 Task: select a rule when a card is selectd in the board by me.
Action: Mouse moved to (977, 246)
Screenshot: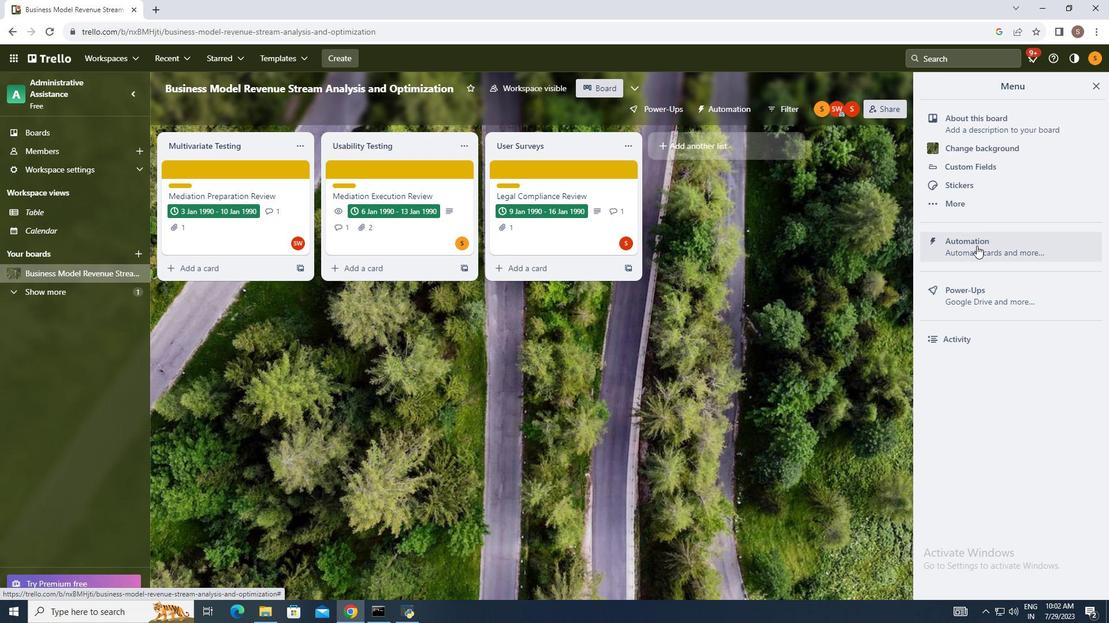 
Action: Mouse pressed left at (977, 246)
Screenshot: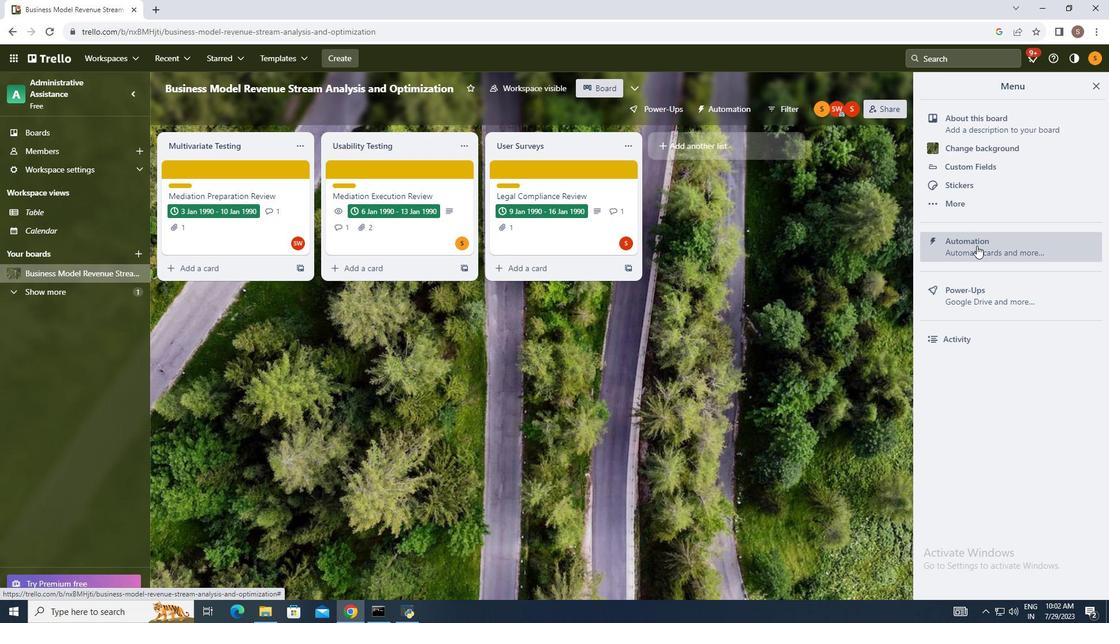 
Action: Mouse moved to (202, 212)
Screenshot: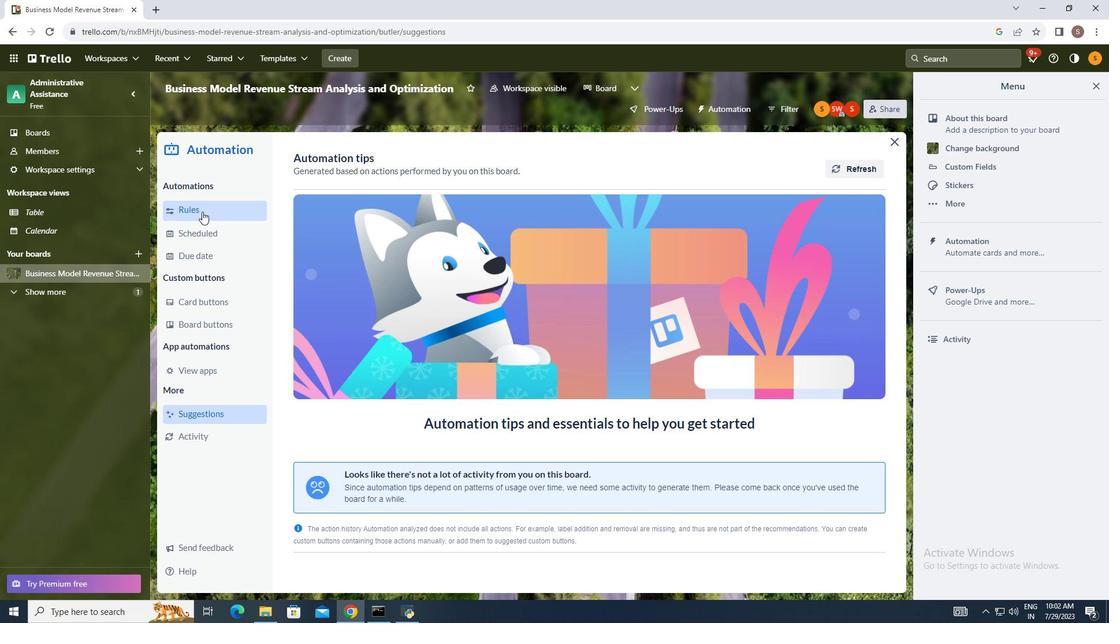 
Action: Mouse pressed left at (202, 212)
Screenshot: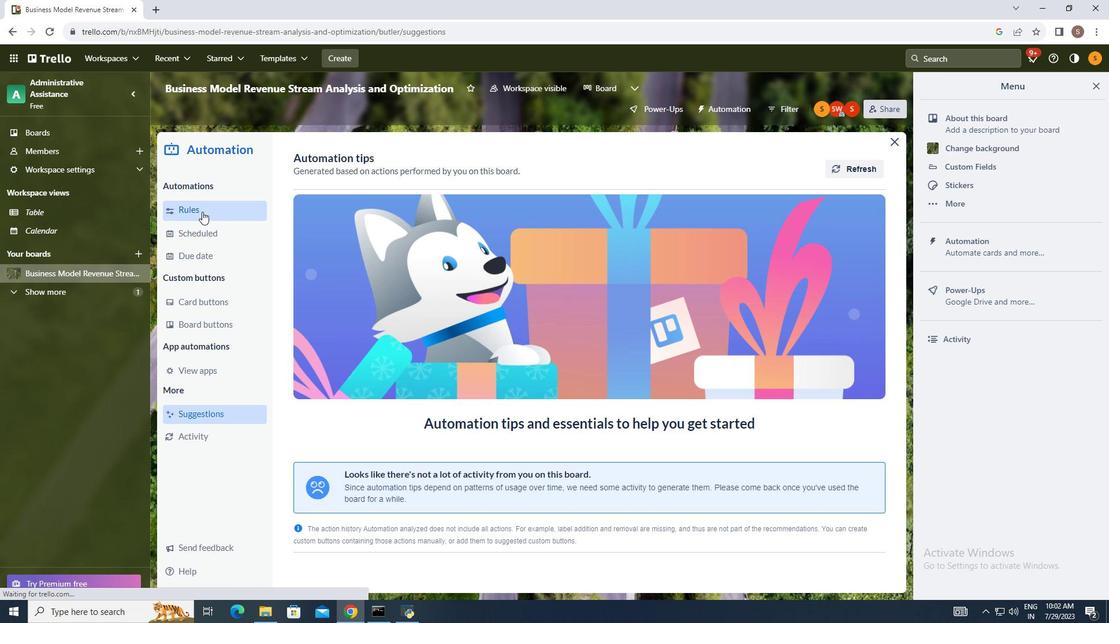 
Action: Mouse moved to (804, 156)
Screenshot: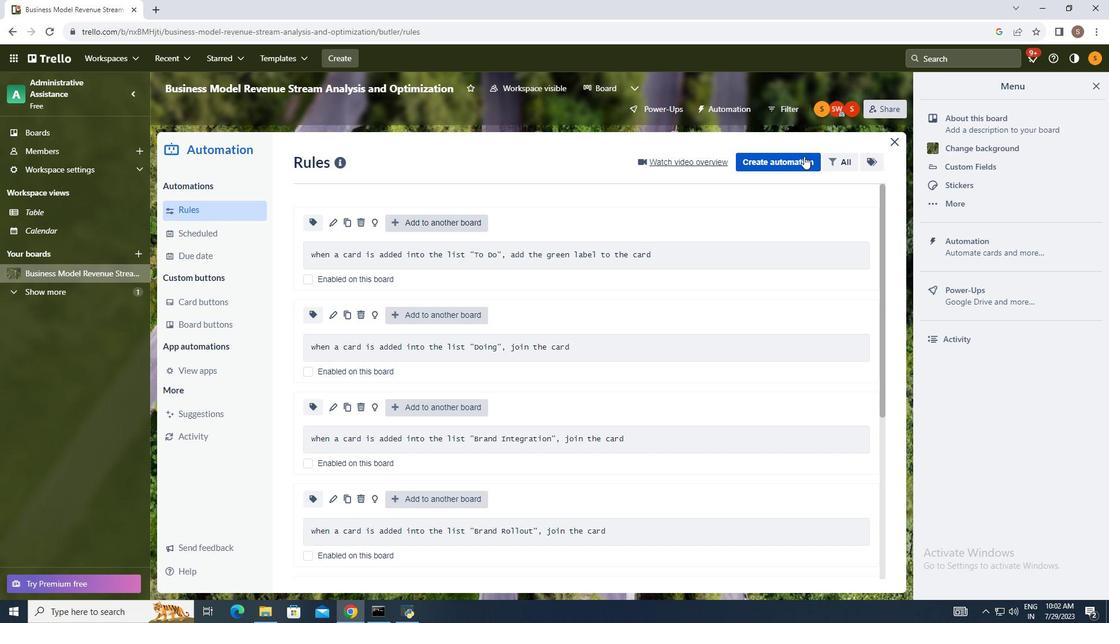 
Action: Mouse pressed left at (804, 156)
Screenshot: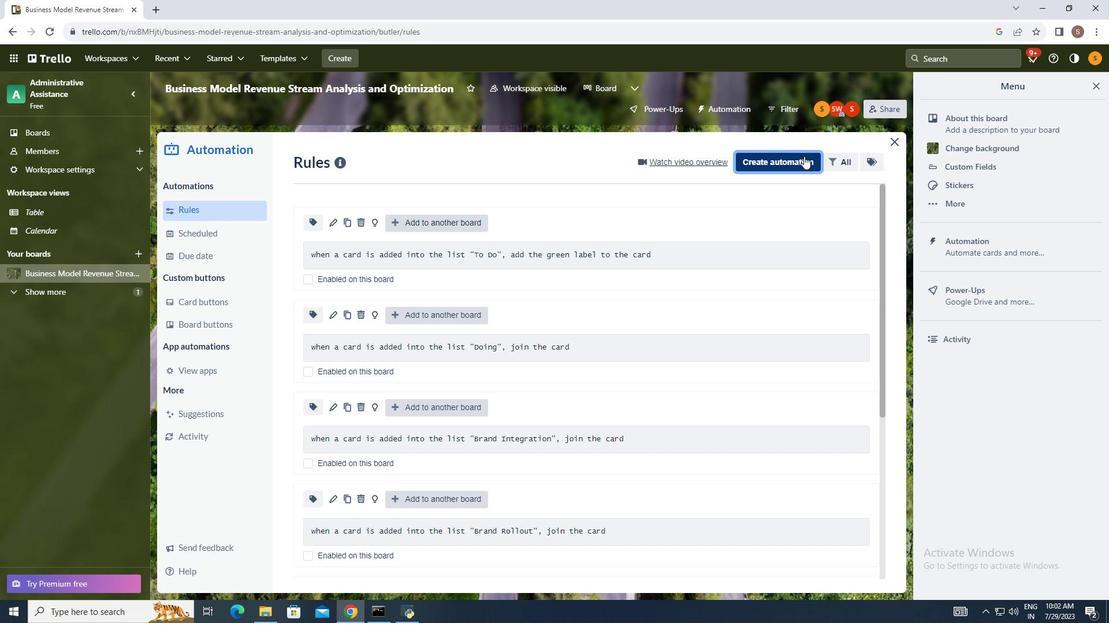 
Action: Mouse moved to (591, 272)
Screenshot: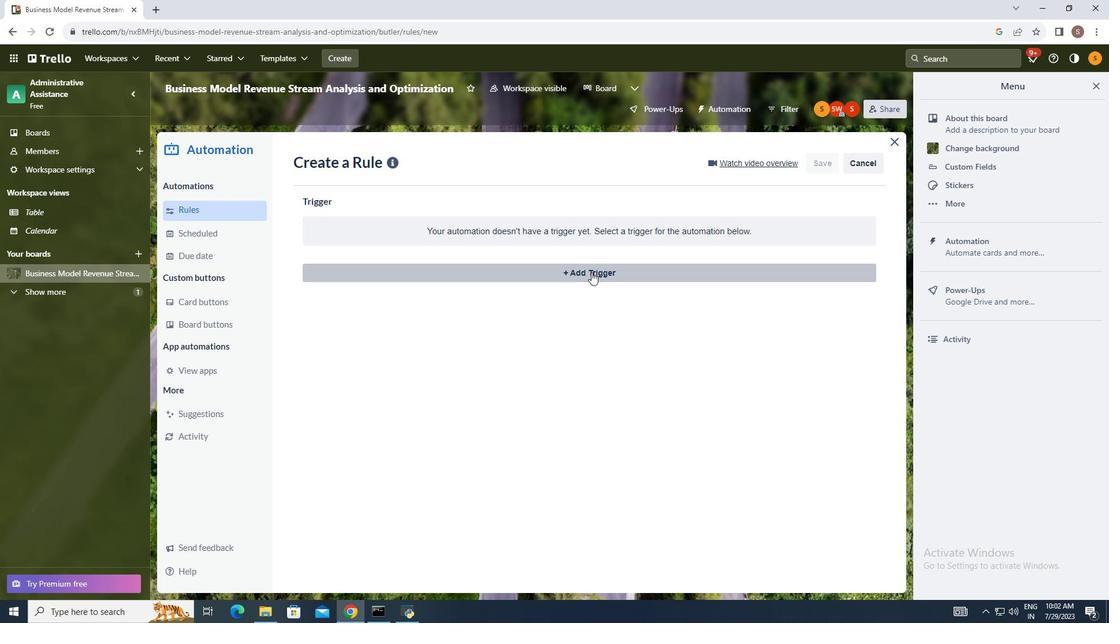 
Action: Mouse pressed left at (591, 272)
Screenshot: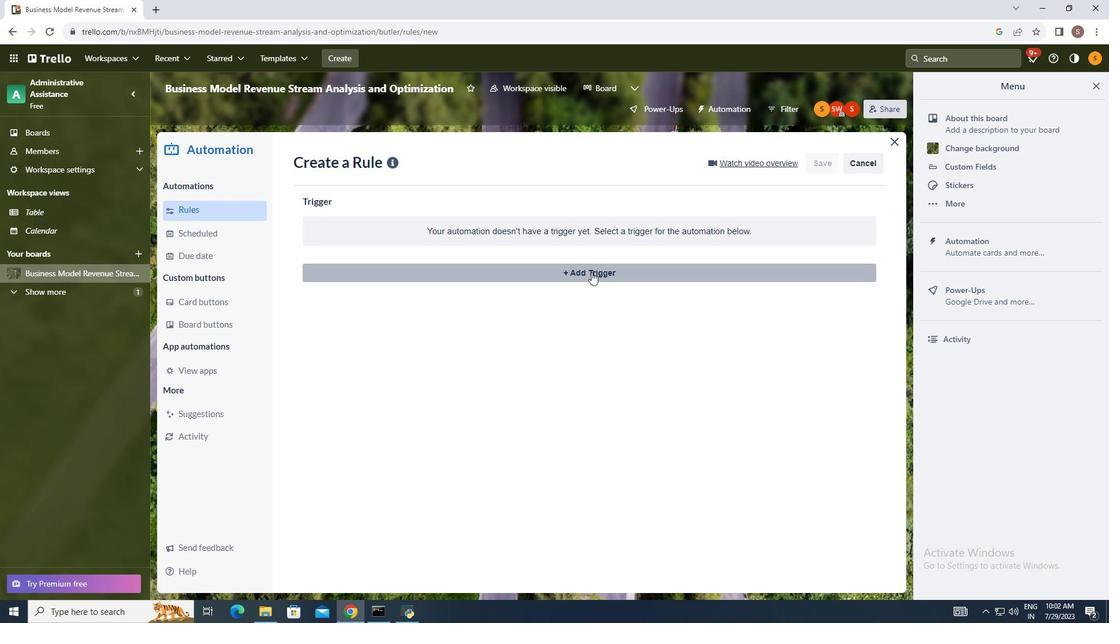 
Action: Mouse moved to (379, 358)
Screenshot: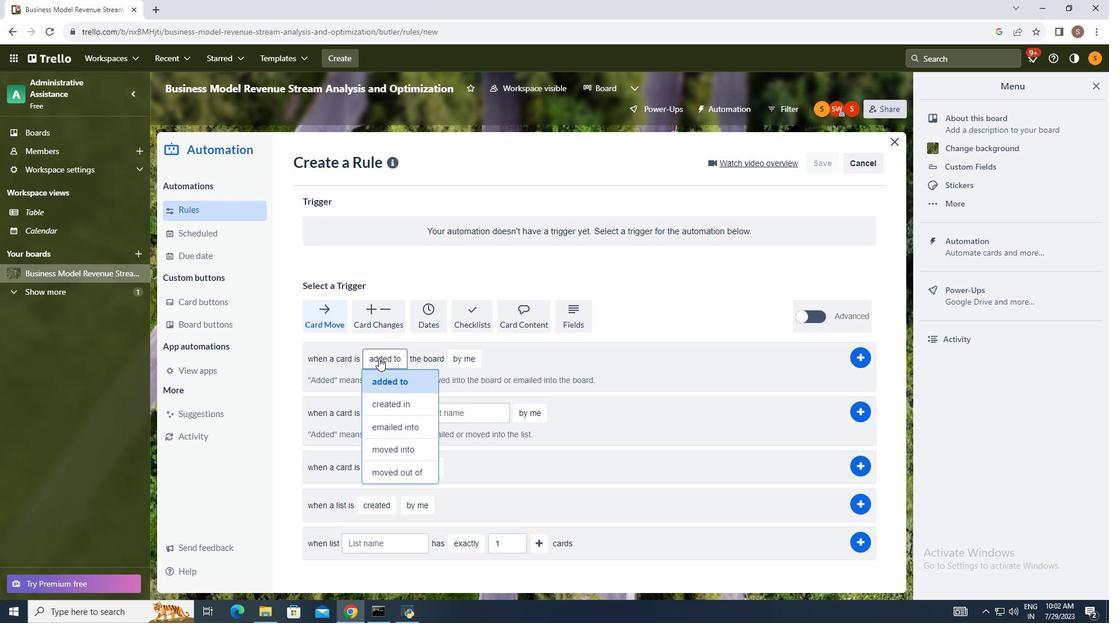 
Action: Mouse pressed left at (379, 358)
Screenshot: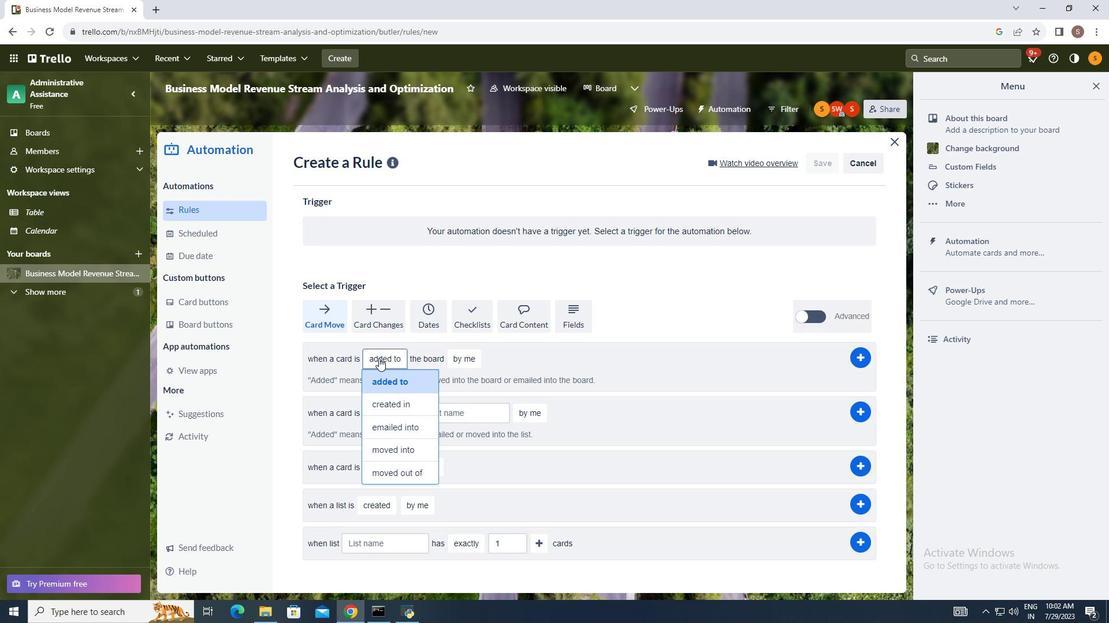 
Action: Mouse moved to (390, 403)
Screenshot: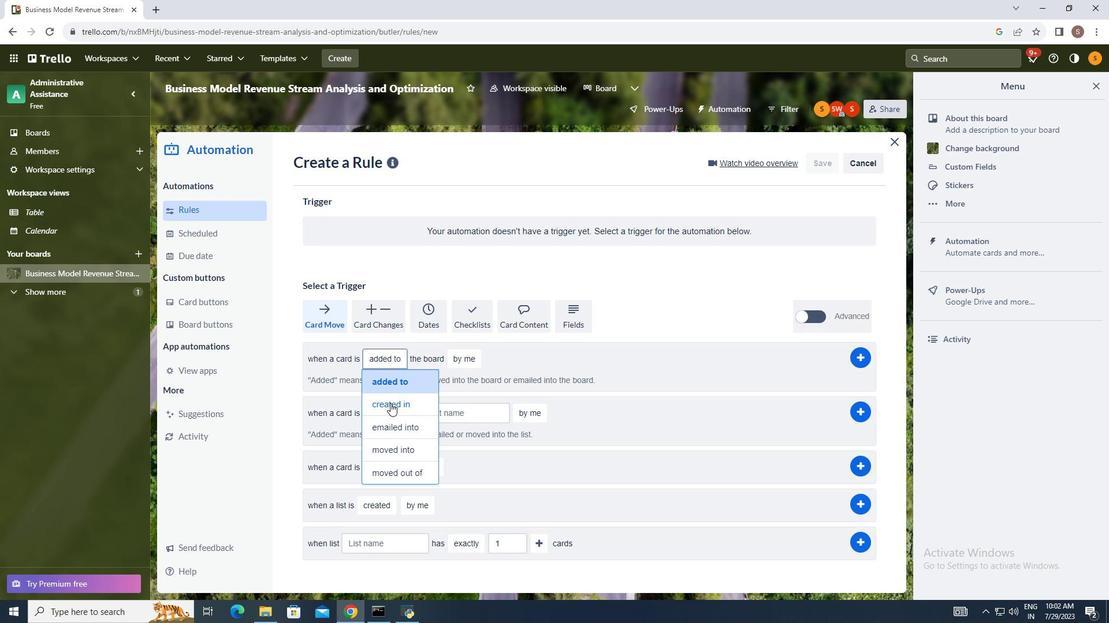 
Action: Mouse pressed left at (390, 403)
Screenshot: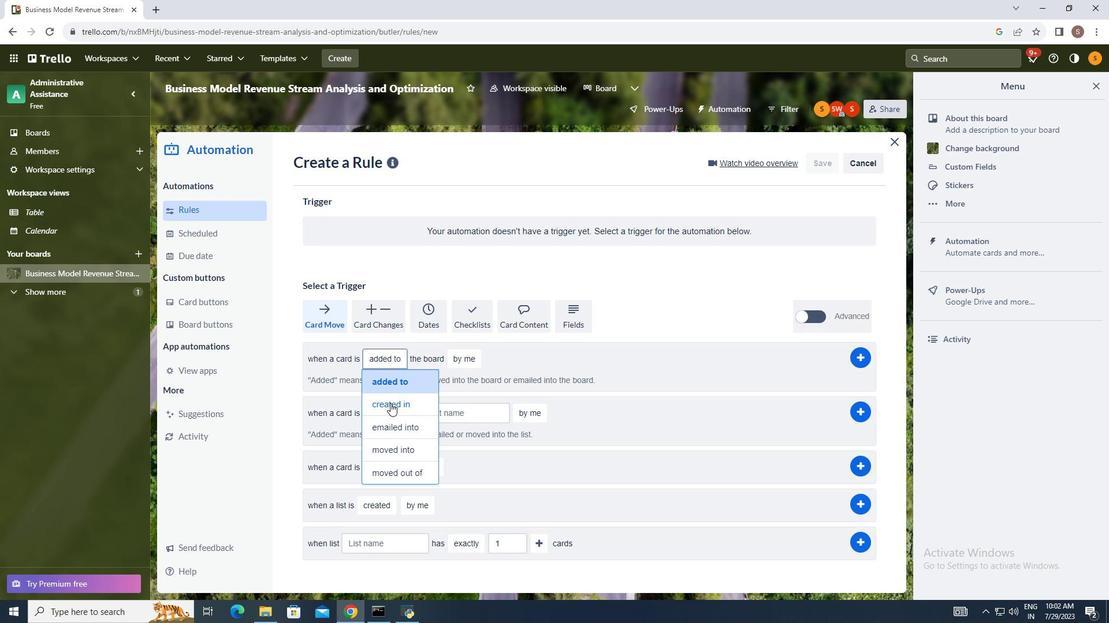 
Action: Mouse moved to (476, 355)
Screenshot: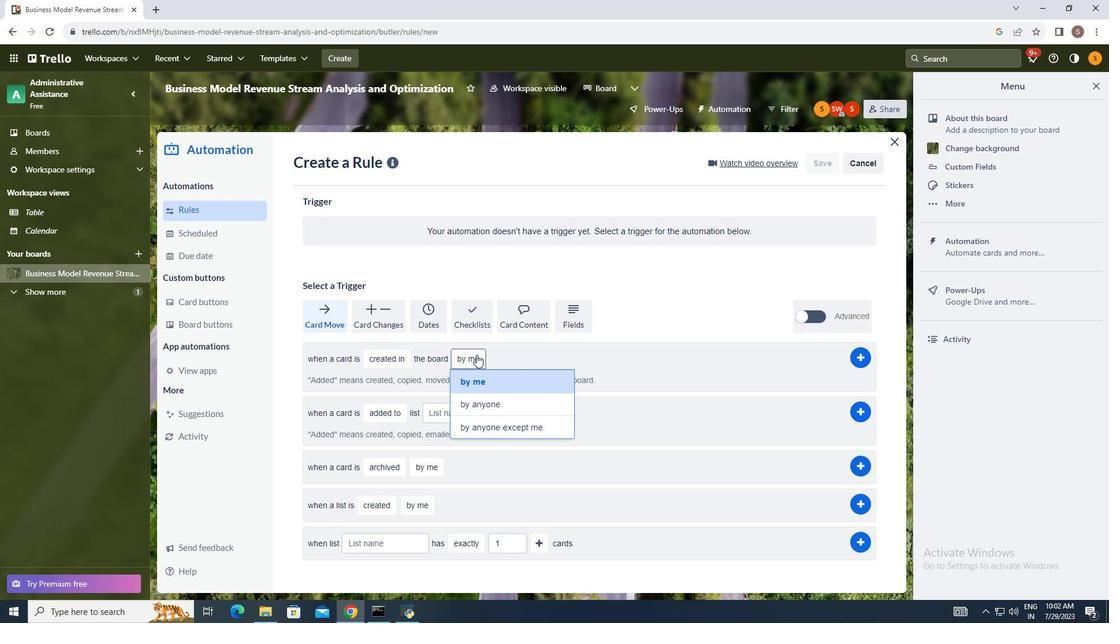 
Action: Mouse pressed left at (476, 355)
Screenshot: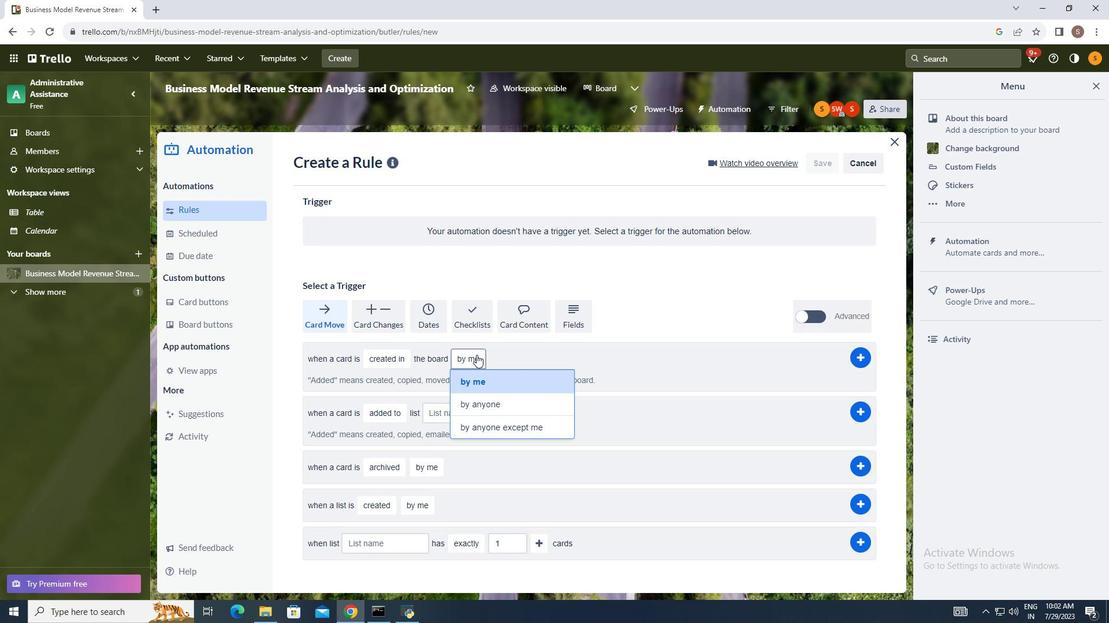 
Action: Mouse moved to (480, 380)
Screenshot: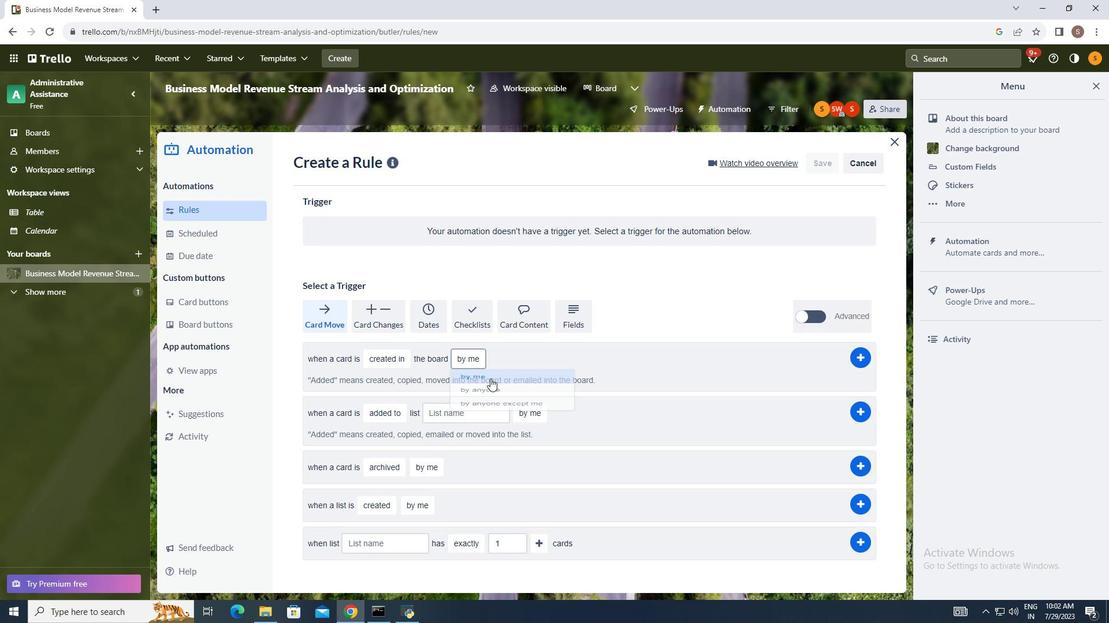 
Action: Mouse pressed left at (480, 380)
Screenshot: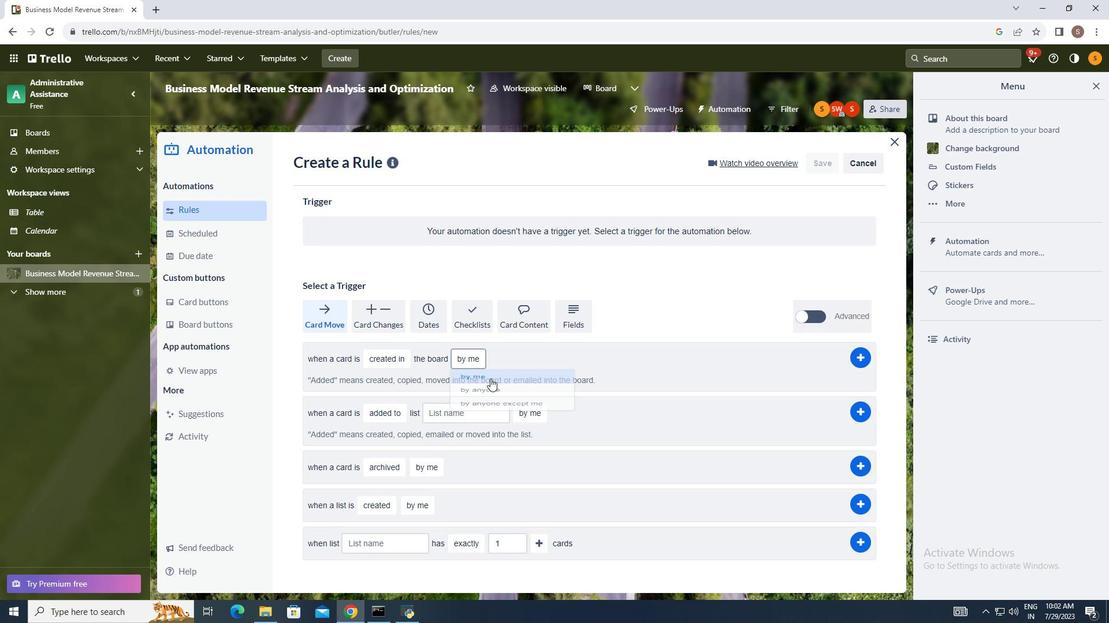 
Action: Mouse moved to (639, 320)
Screenshot: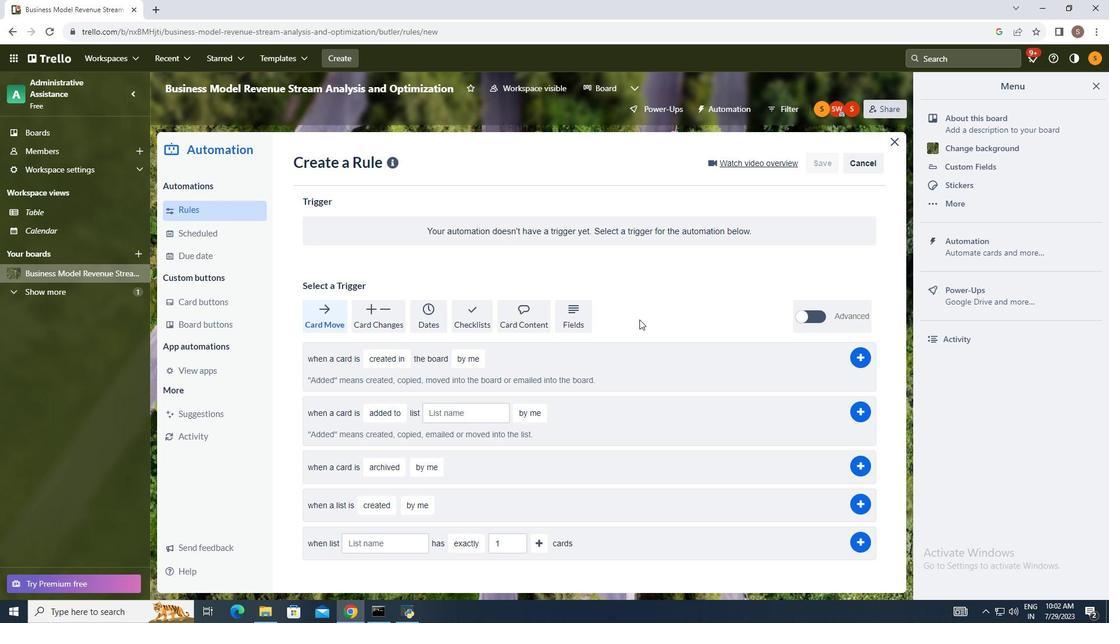 
